 Task: Change elbow connector line colour to red.
Action: Mouse moved to (496, 263)
Screenshot: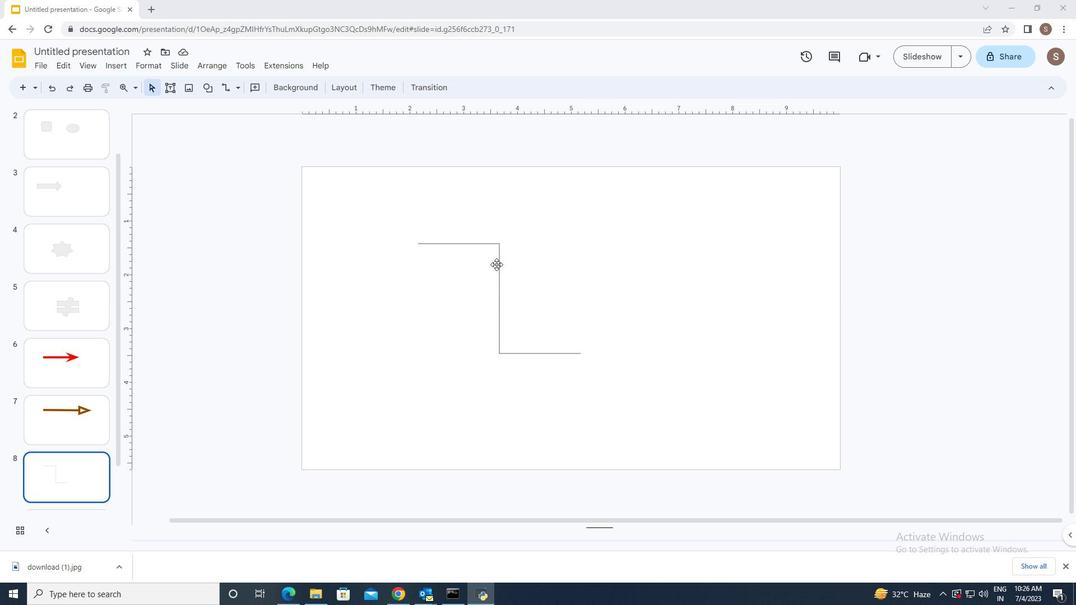 
Action: Mouse pressed left at (496, 263)
Screenshot: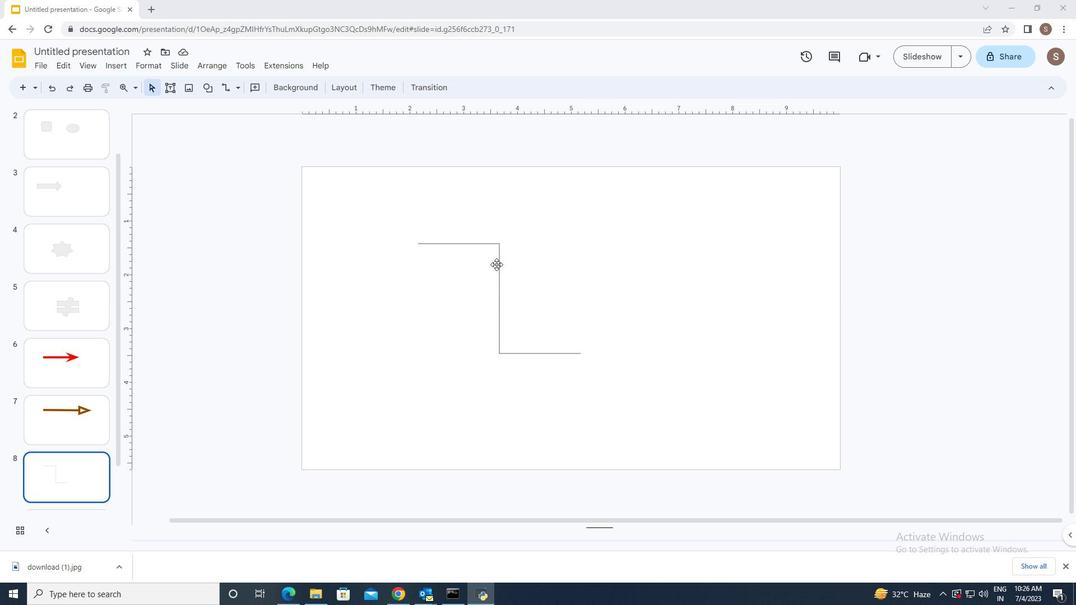 
Action: Mouse moved to (499, 274)
Screenshot: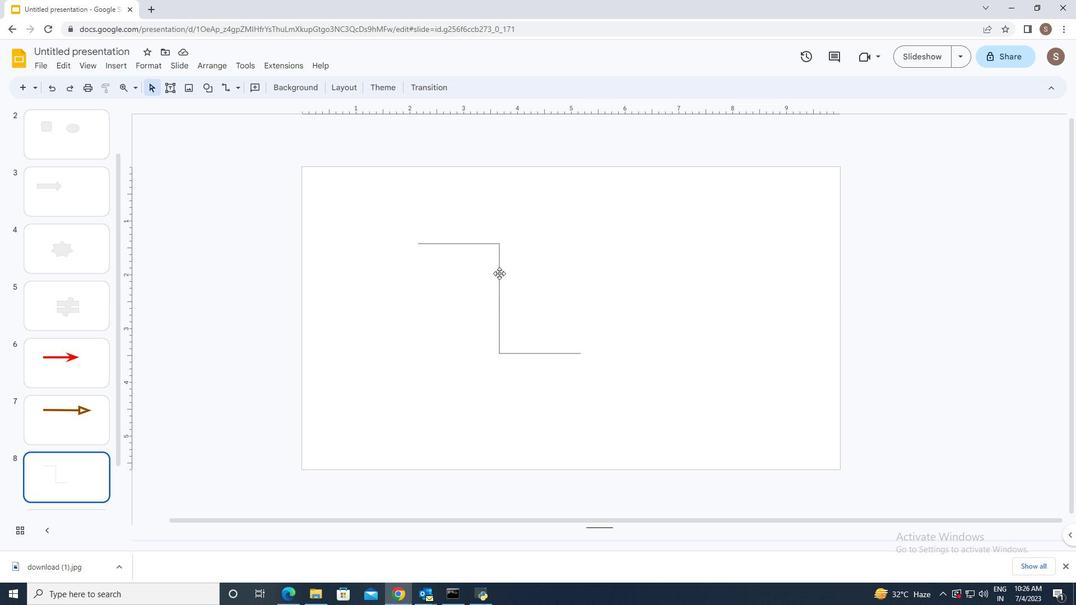 
Action: Mouse pressed left at (499, 274)
Screenshot: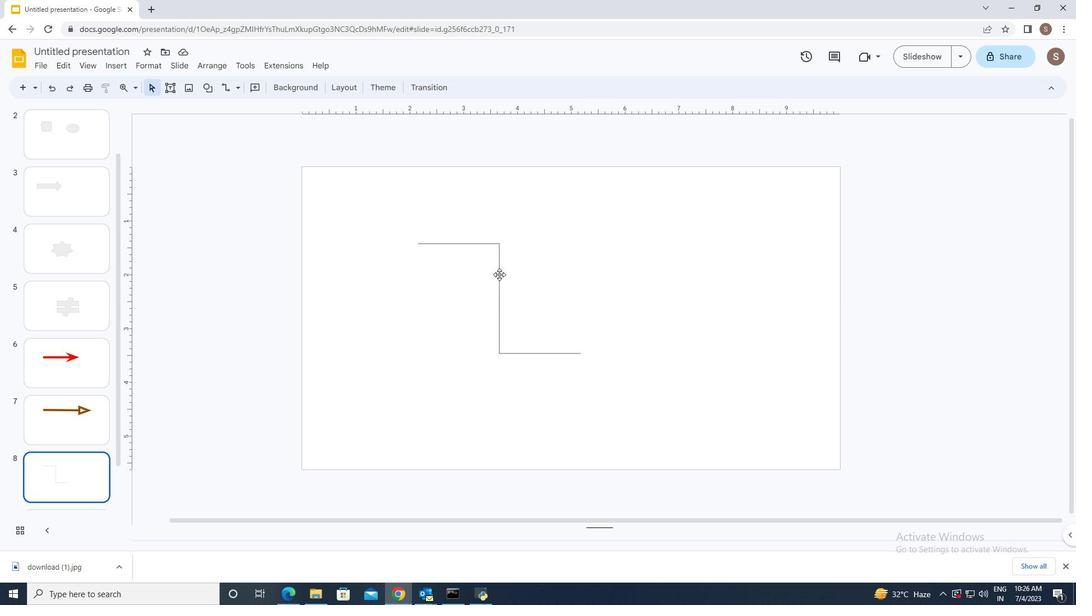 
Action: Mouse moved to (256, 91)
Screenshot: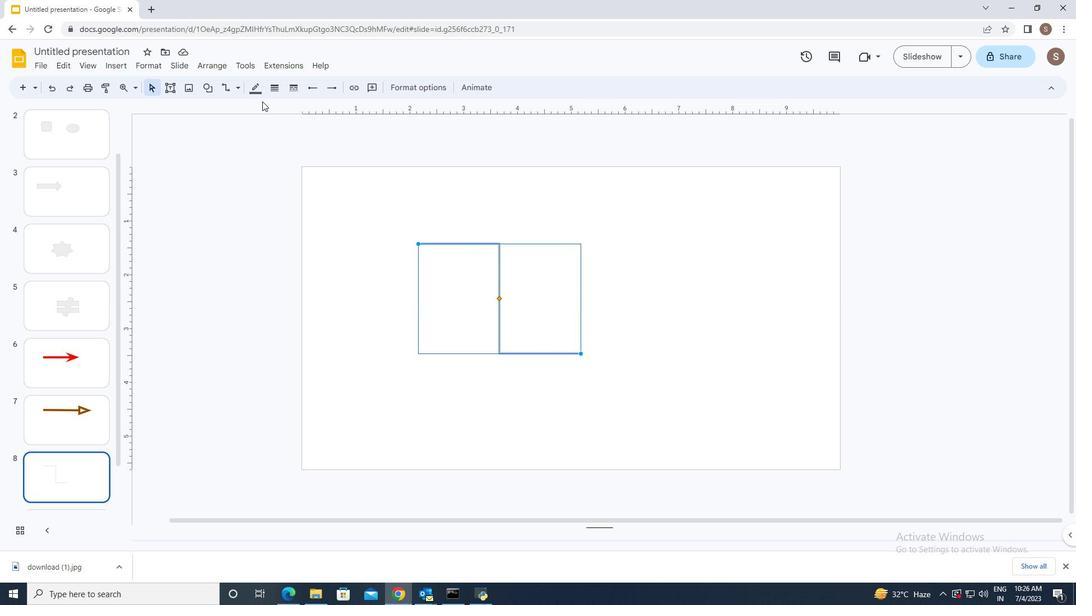
Action: Mouse pressed left at (256, 91)
Screenshot: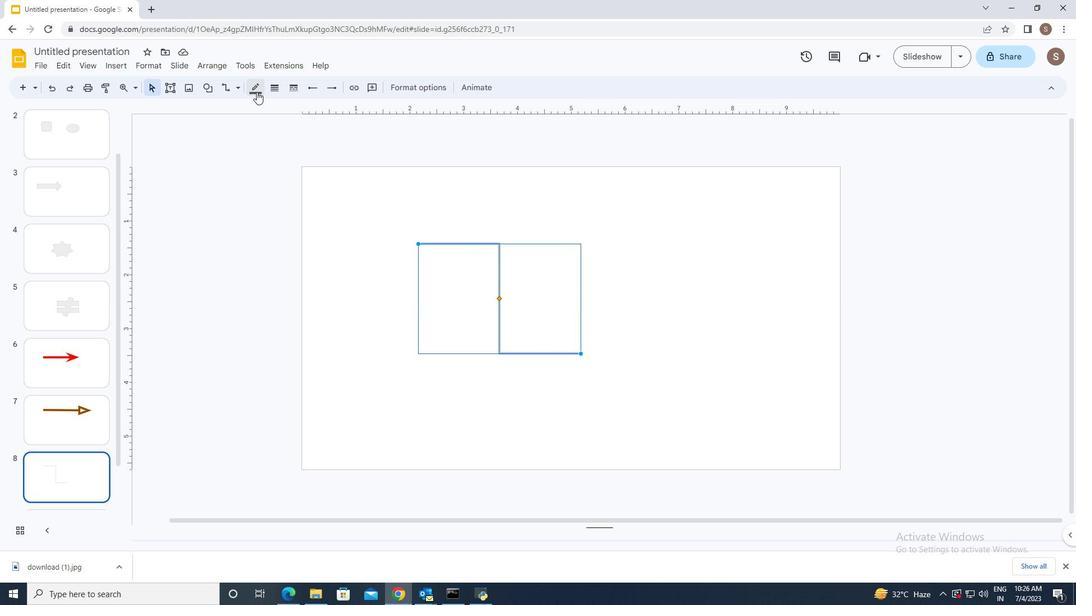 
Action: Mouse moved to (272, 194)
Screenshot: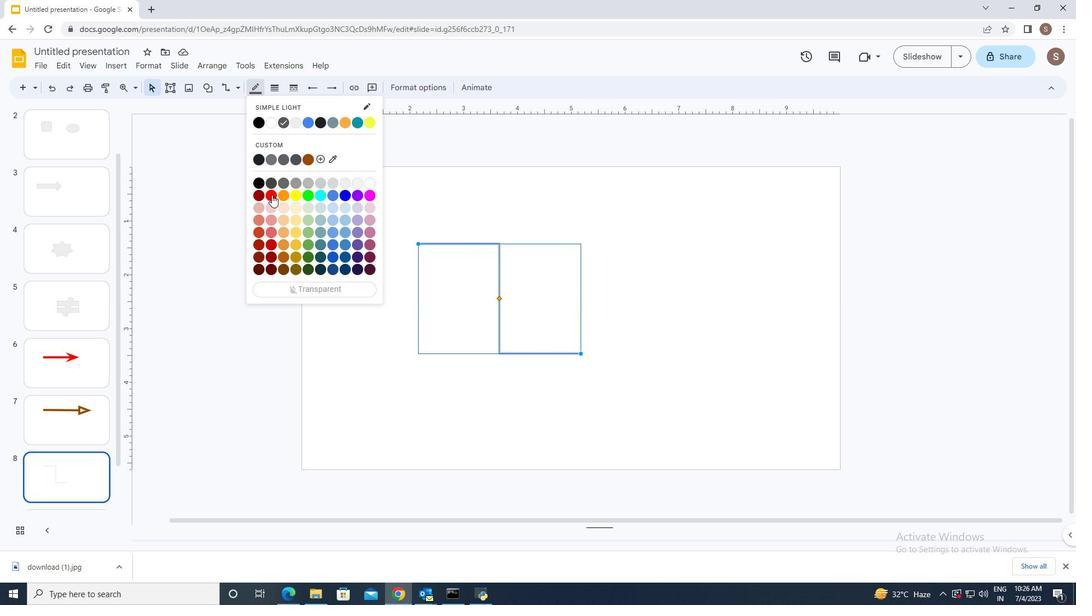 
Action: Mouse pressed left at (272, 194)
Screenshot: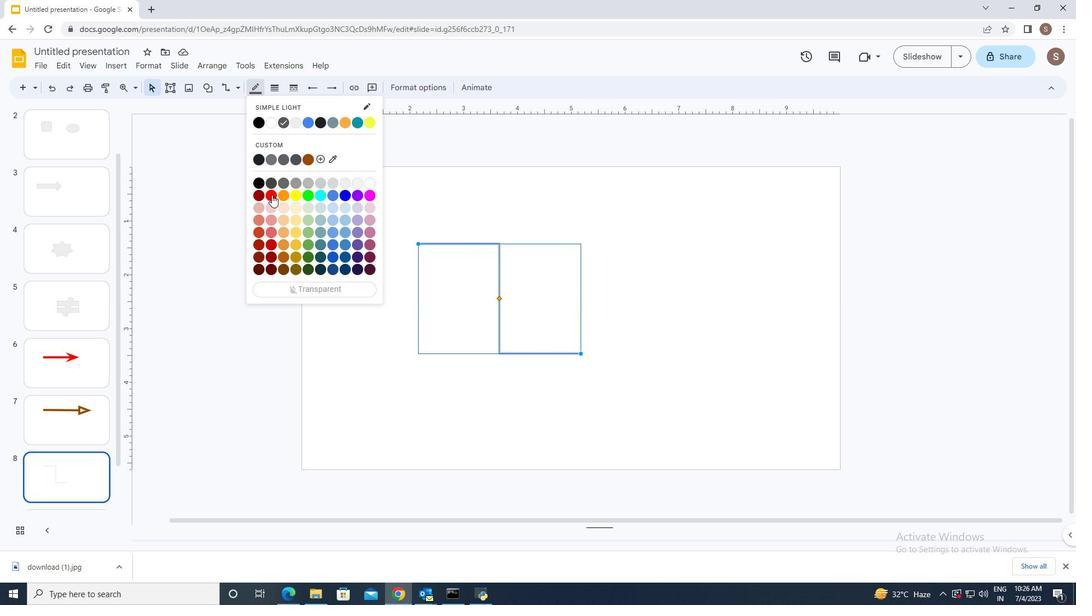 
Action: Mouse moved to (451, 386)
Screenshot: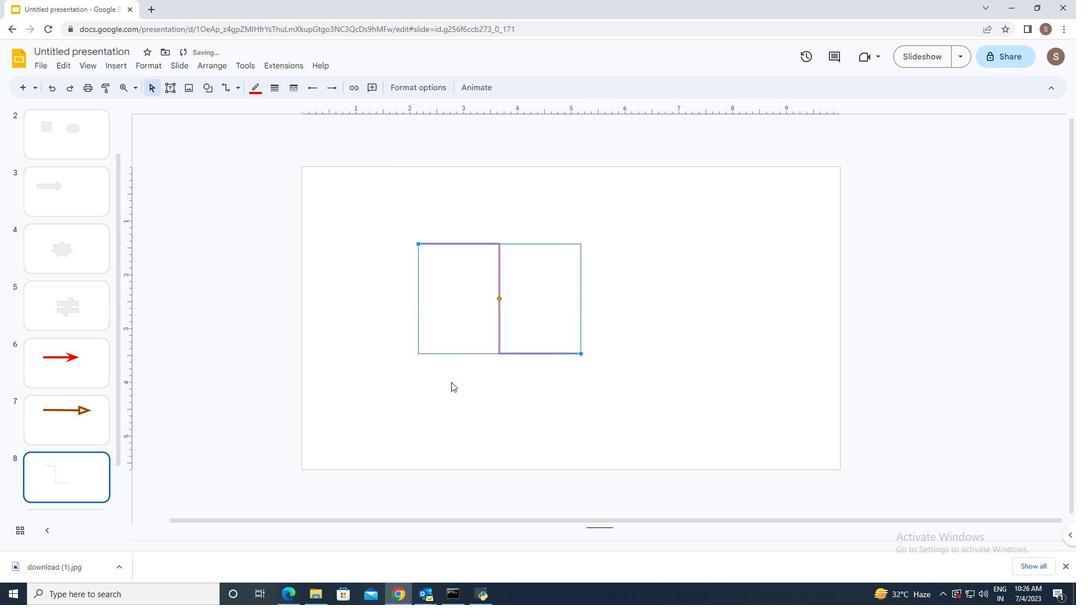 
Action: Mouse pressed left at (451, 386)
Screenshot: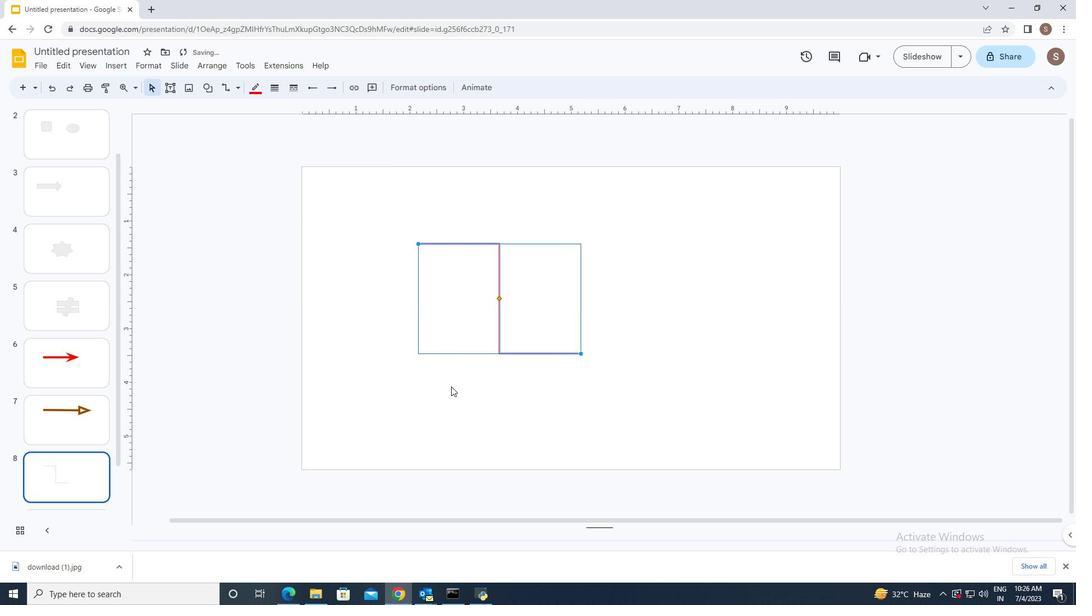 
Action: Mouse moved to (451, 385)
Screenshot: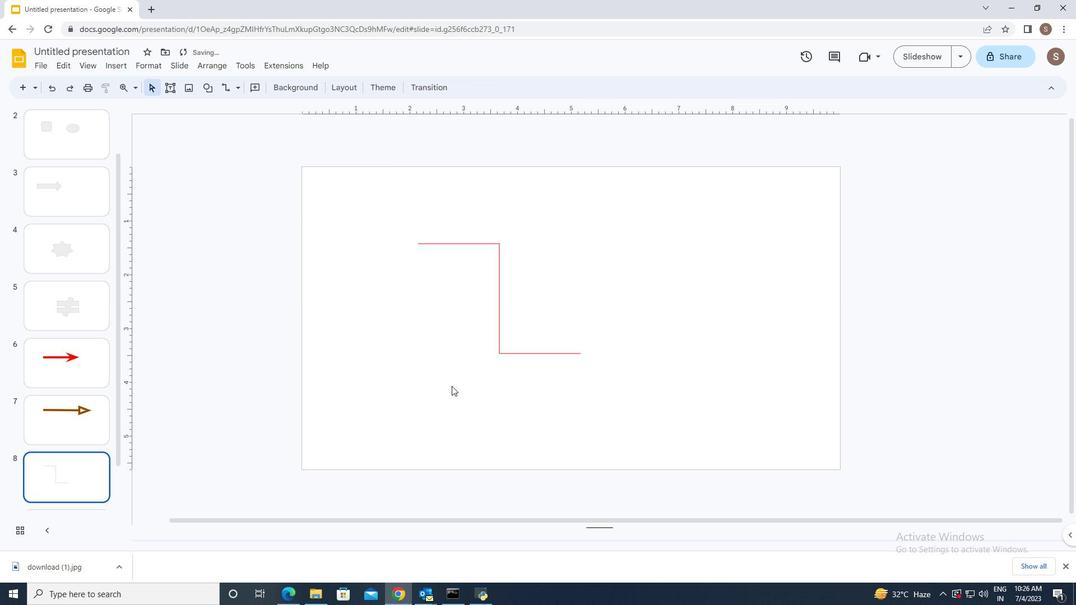 
